Task: Select Convenience. Add to cart, from Roadrunner for 3390 Emily Renzelli Boulevard, San Francisco, California 94103, Cell Number 831-612-1938, following items : Kit Kat Big Kat King Size_x000D_
 - 2, Grandmas Peanut Butter Cookie_x000D_
 - 1
Action: Mouse moved to (239, 109)
Screenshot: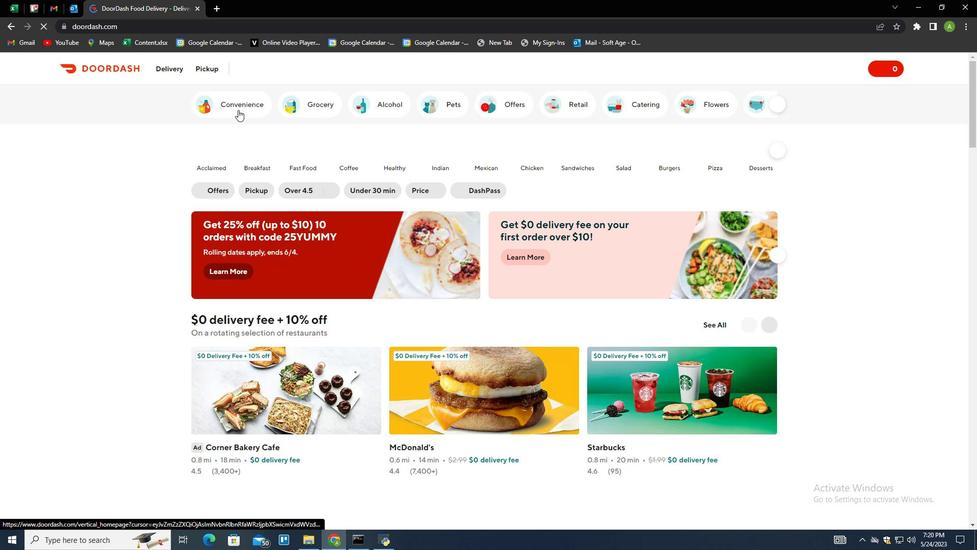 
Action: Mouse pressed left at (239, 109)
Screenshot: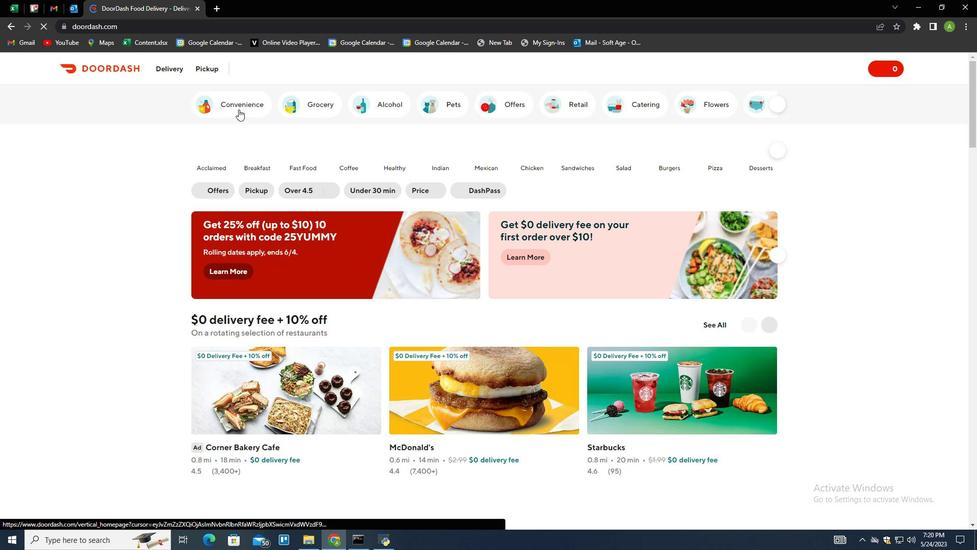 
Action: Mouse moved to (269, 495)
Screenshot: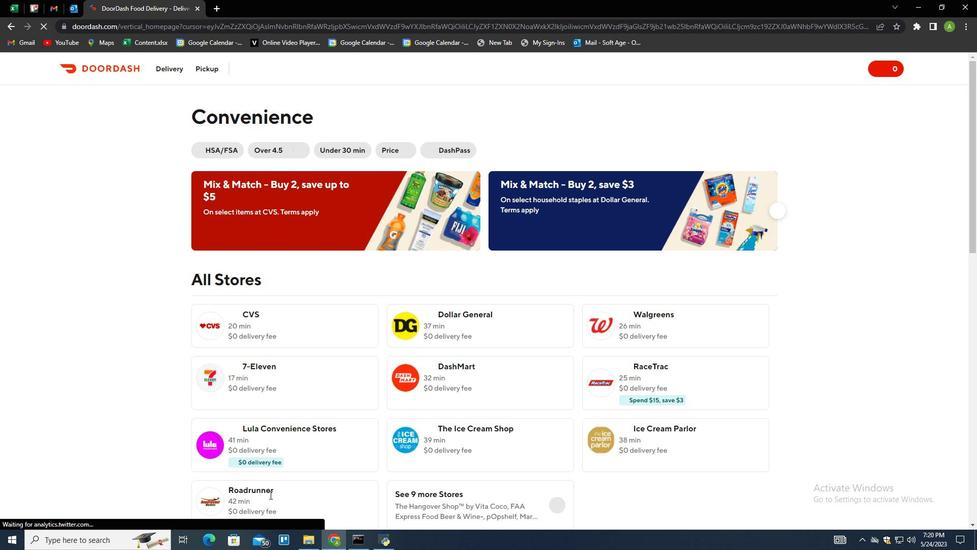 
Action: Mouse pressed left at (269, 495)
Screenshot: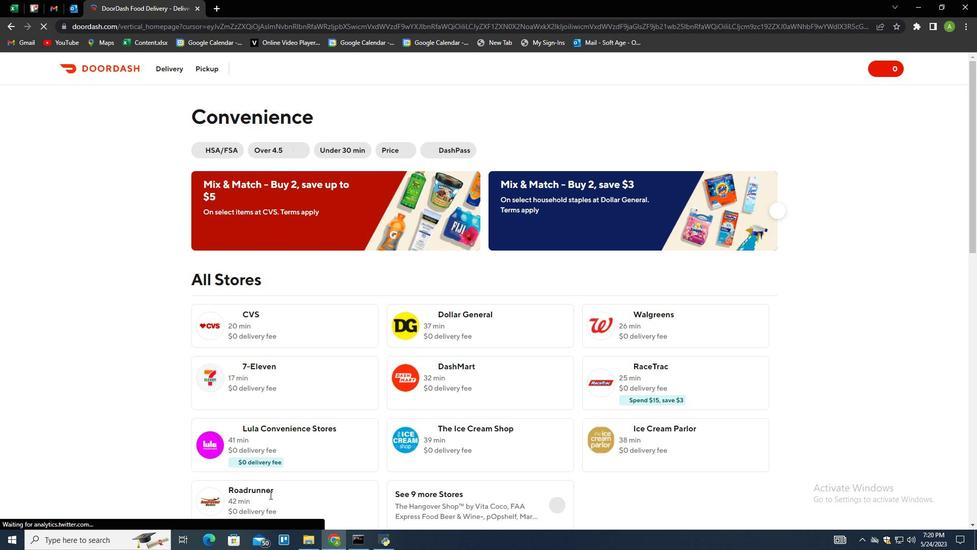 
Action: Mouse moved to (211, 68)
Screenshot: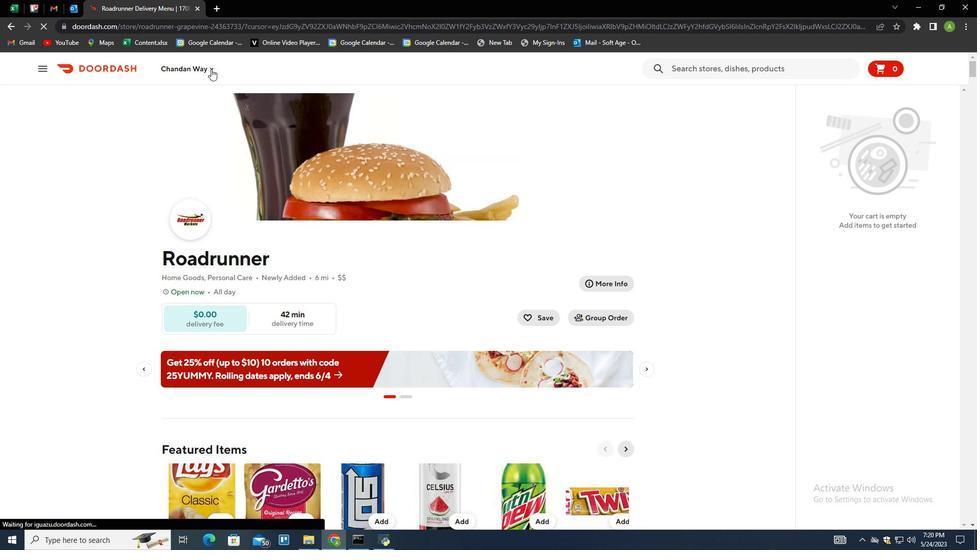 
Action: Mouse pressed left at (211, 68)
Screenshot: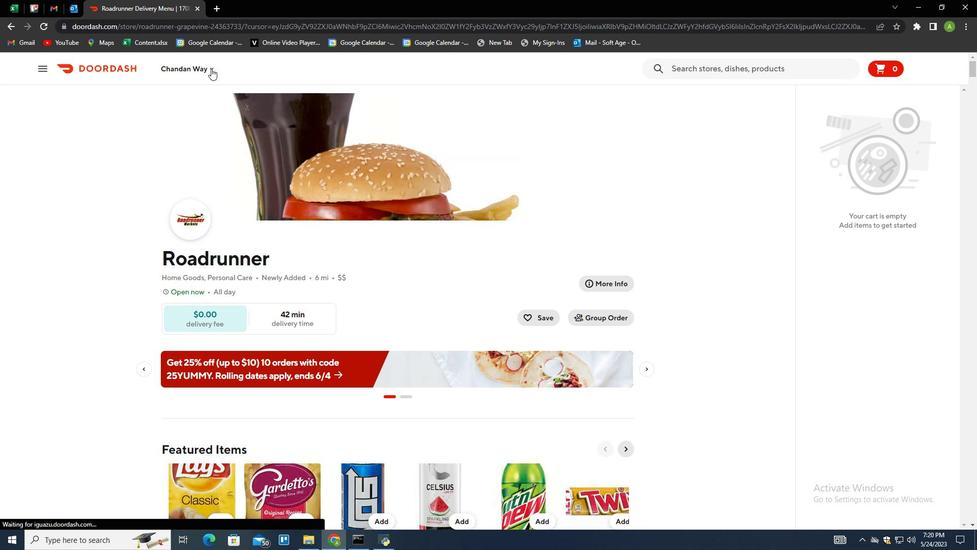
Action: Mouse moved to (224, 113)
Screenshot: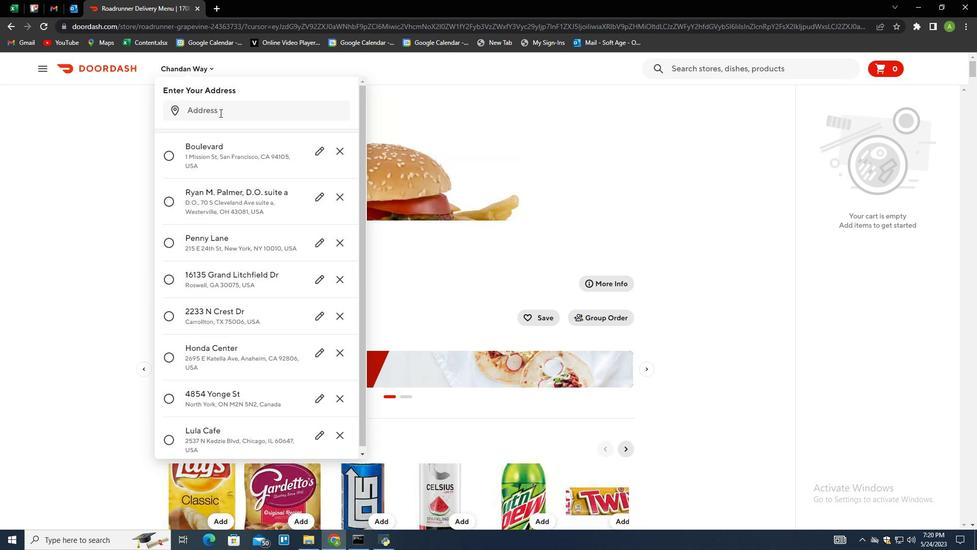 
Action: Mouse pressed left at (224, 113)
Screenshot: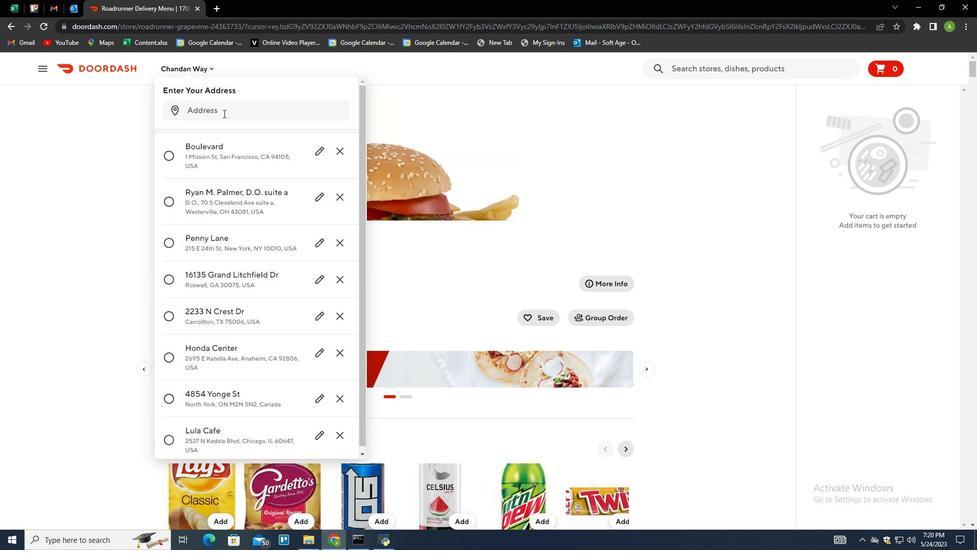 
Action: Mouse moved to (225, 108)
Screenshot: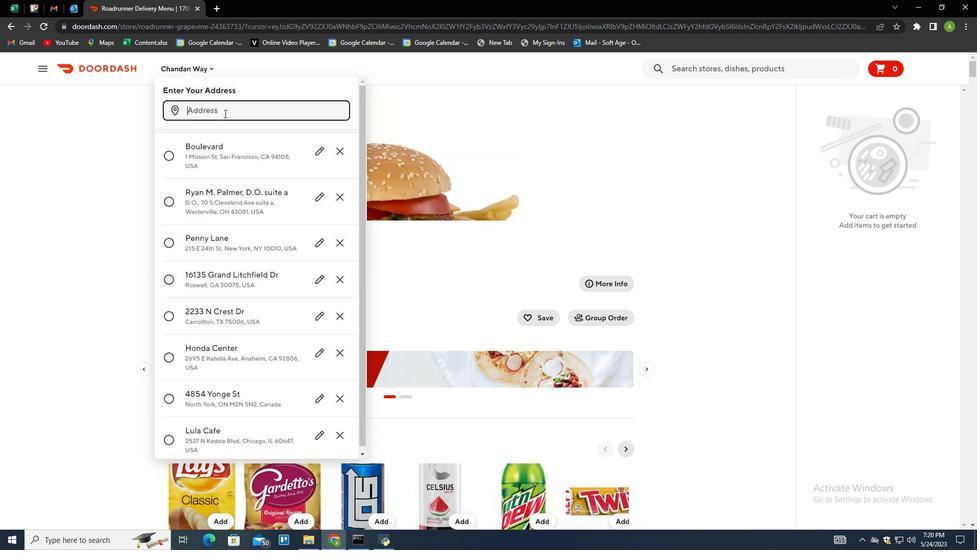 
Action: Key pressed 3390<Key.space>emily<Key.space><Key.backspace><Key.space>renzelli<Key.space>bou<Key.backspace>ulevard,san<Key.space>fracisco<Key.space>california<Key.space>94103<Key.enter>
Screenshot: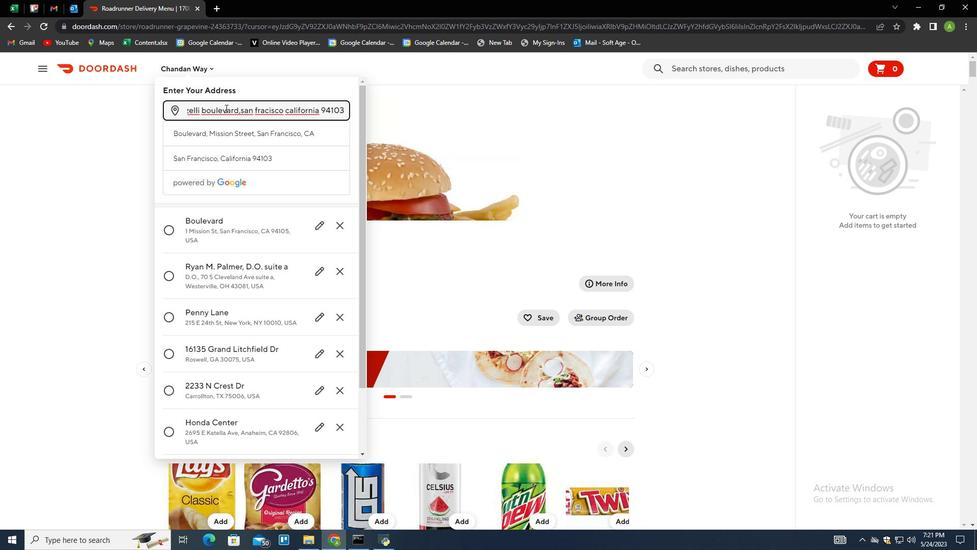 
Action: Mouse moved to (330, 421)
Screenshot: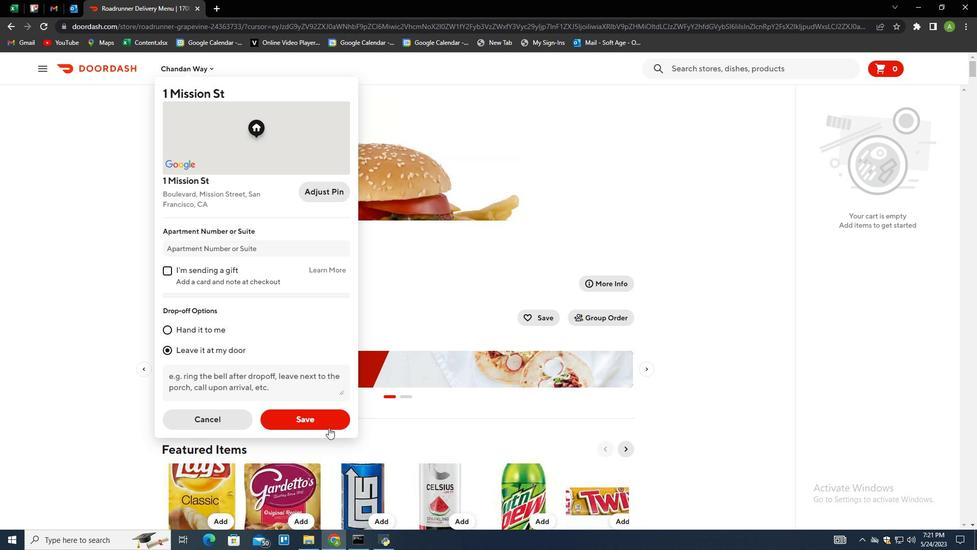 
Action: Mouse pressed left at (330, 421)
Screenshot: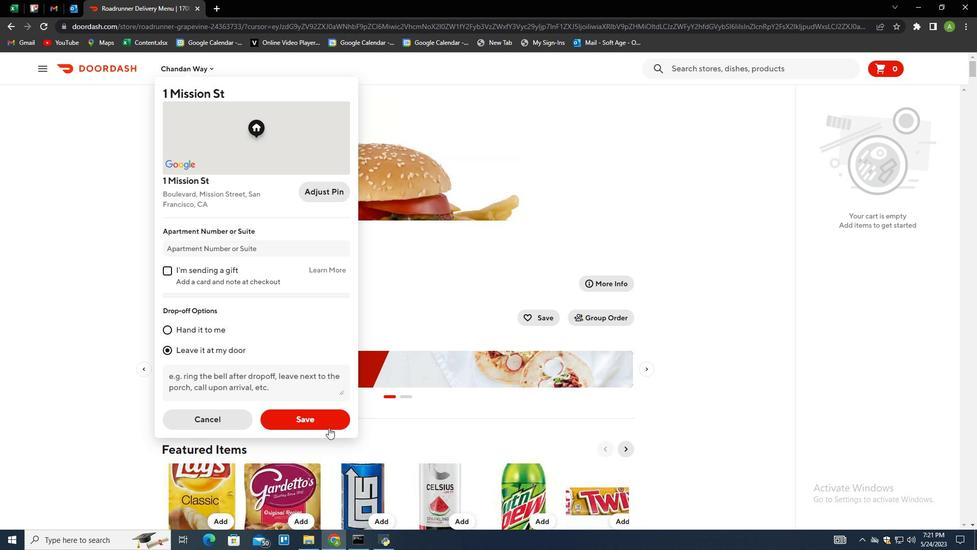 
Action: Mouse moved to (358, 207)
Screenshot: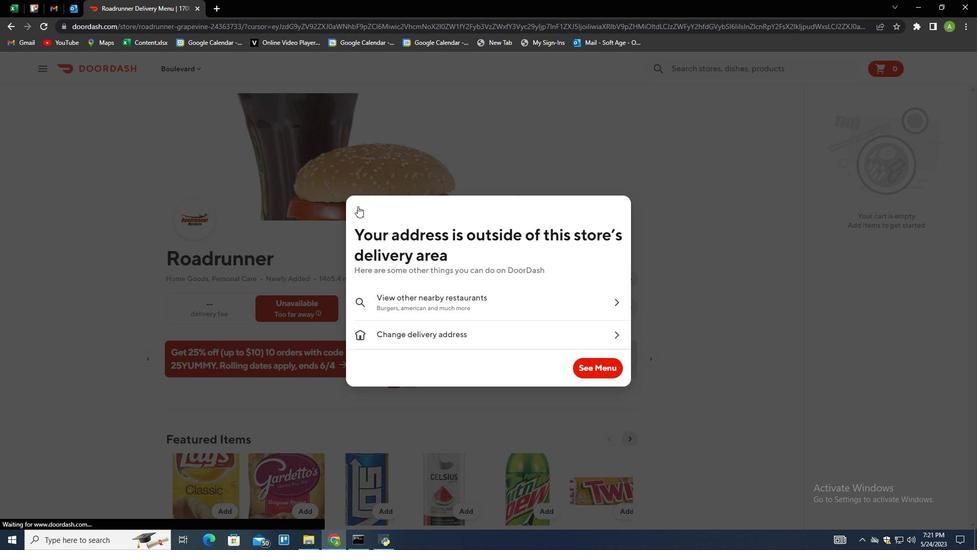 
Action: Mouse pressed left at (358, 207)
Screenshot: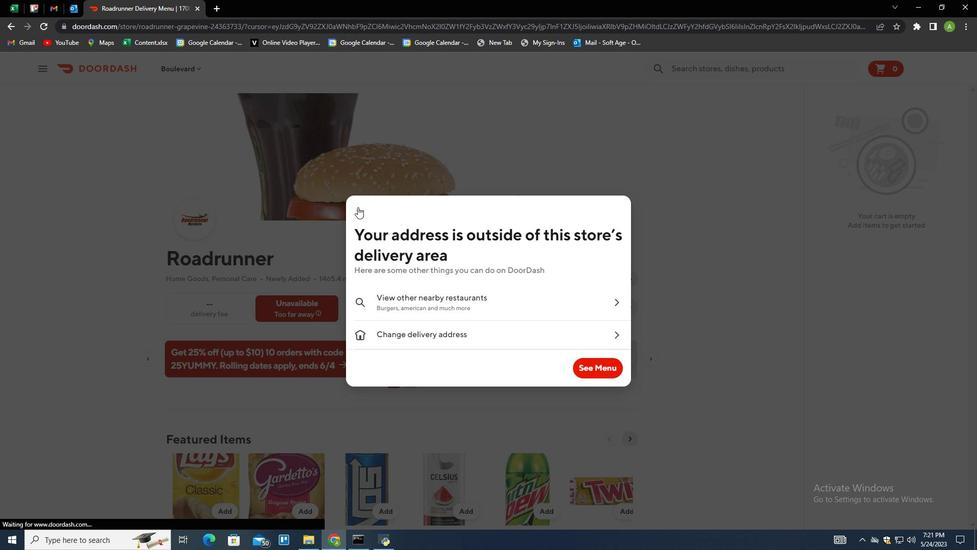 
Action: Mouse moved to (561, 306)
Screenshot: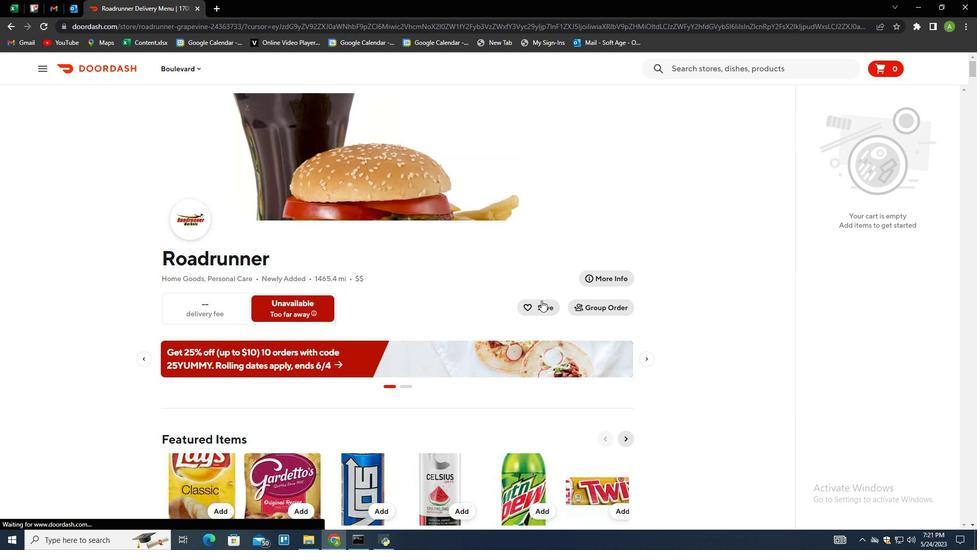 
Action: Mouse scrolled (561, 305) with delta (0, 0)
Screenshot: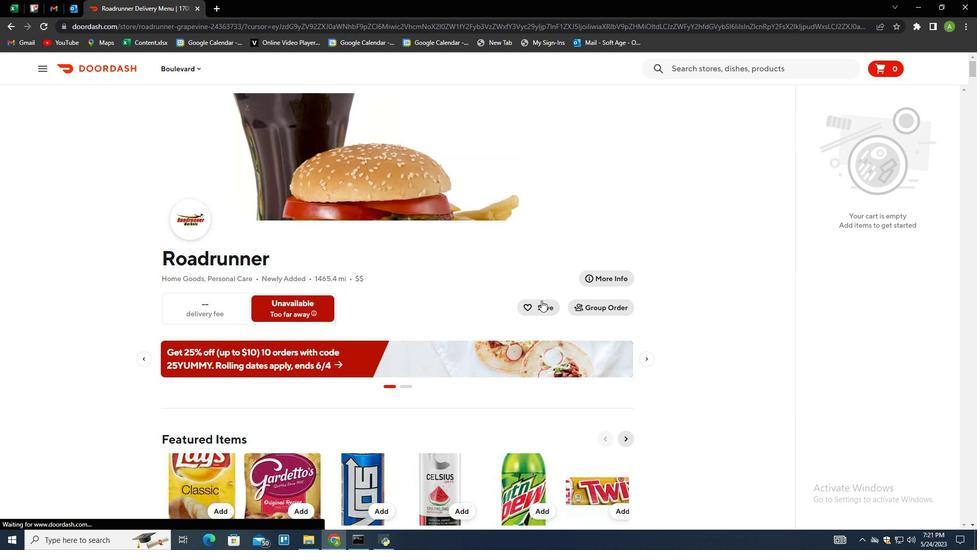 
Action: Mouse moved to (561, 313)
Screenshot: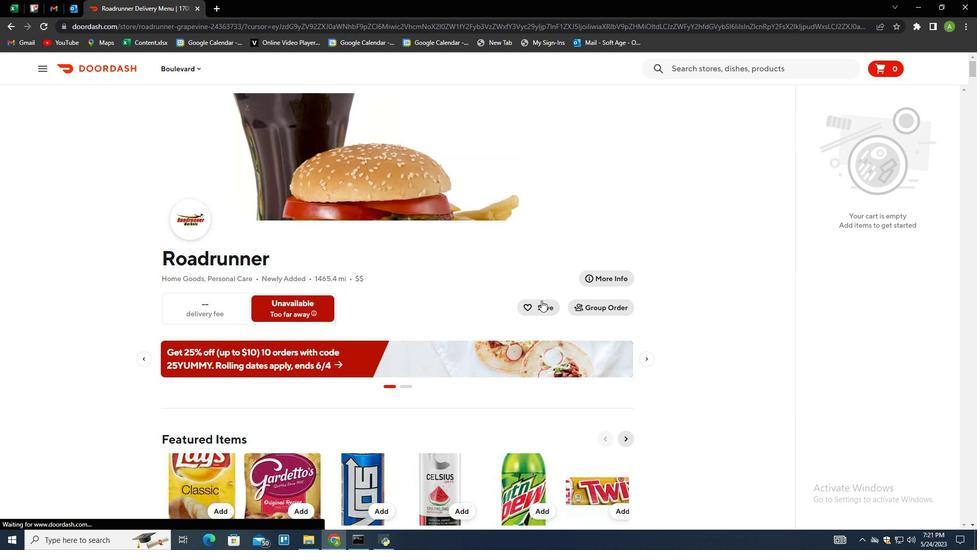 
Action: Mouse scrolled (561, 313) with delta (0, 0)
Screenshot: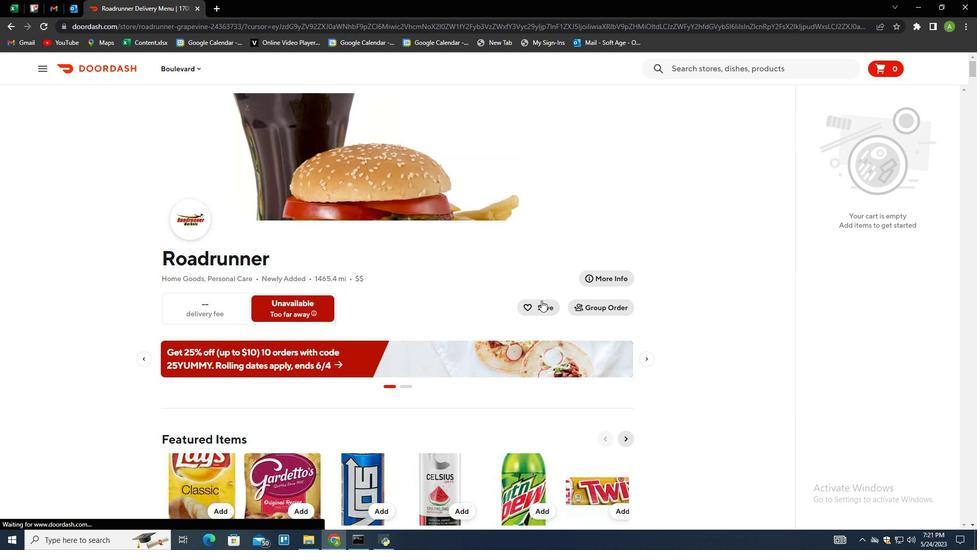 
Action: Mouse moved to (560, 318)
Screenshot: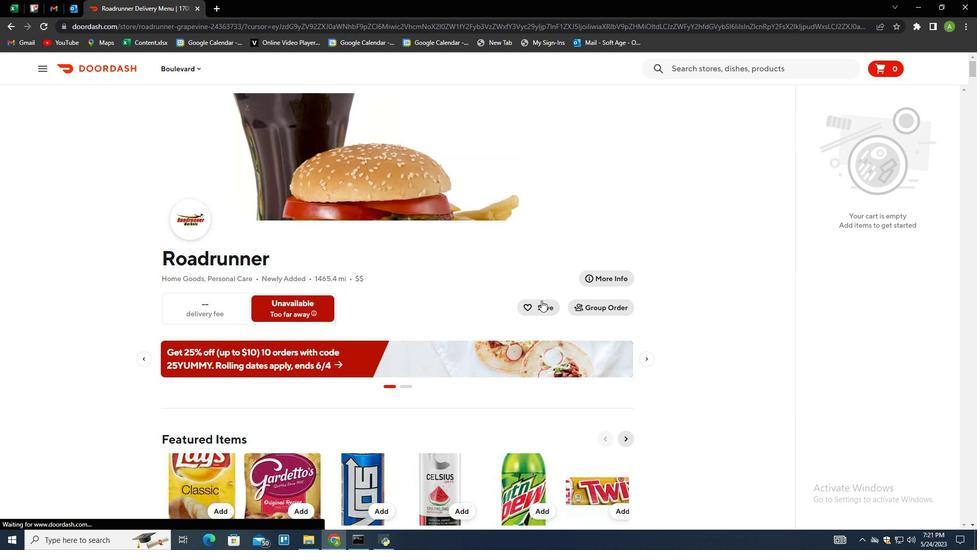 
Action: Mouse scrolled (560, 318) with delta (0, 0)
Screenshot: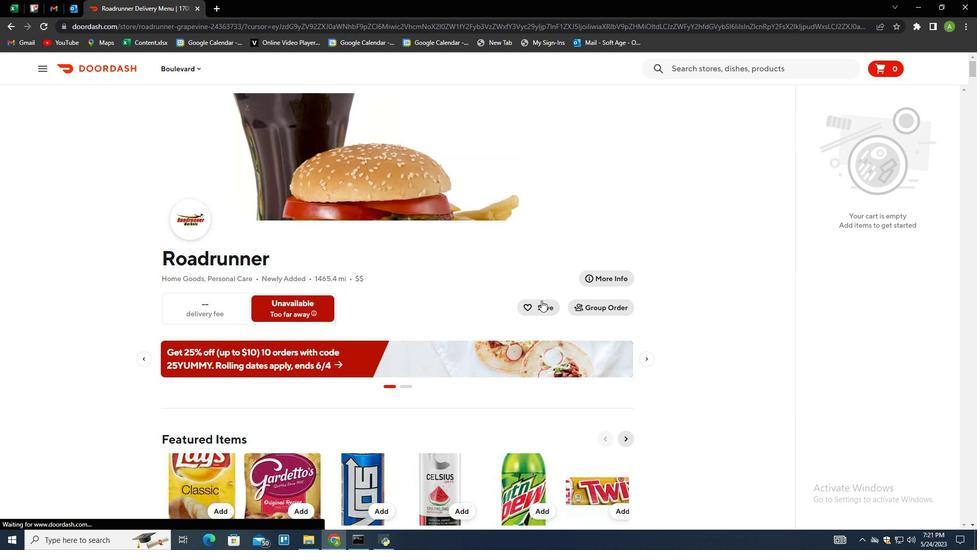 
Action: Mouse moved to (560, 318)
Screenshot: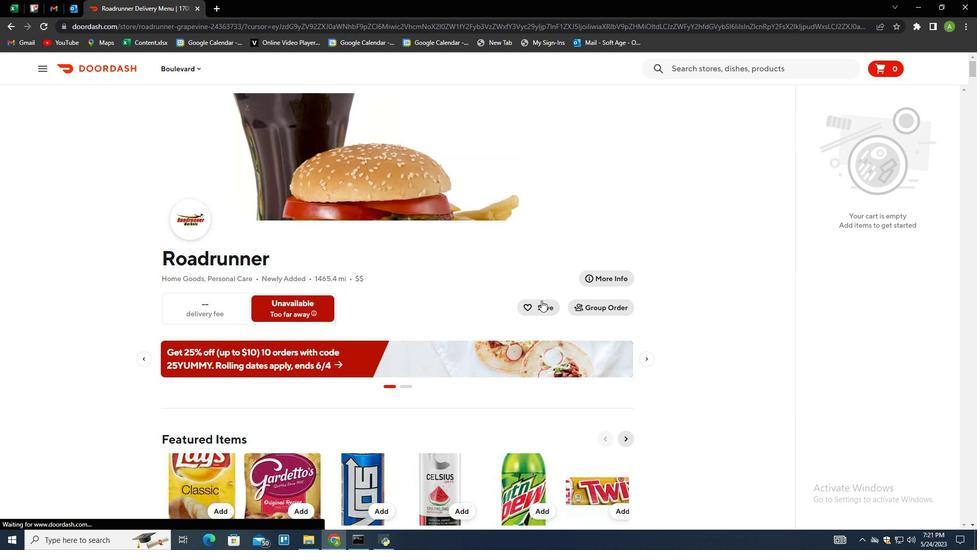 
Action: Mouse scrolled (560, 318) with delta (0, 0)
Screenshot: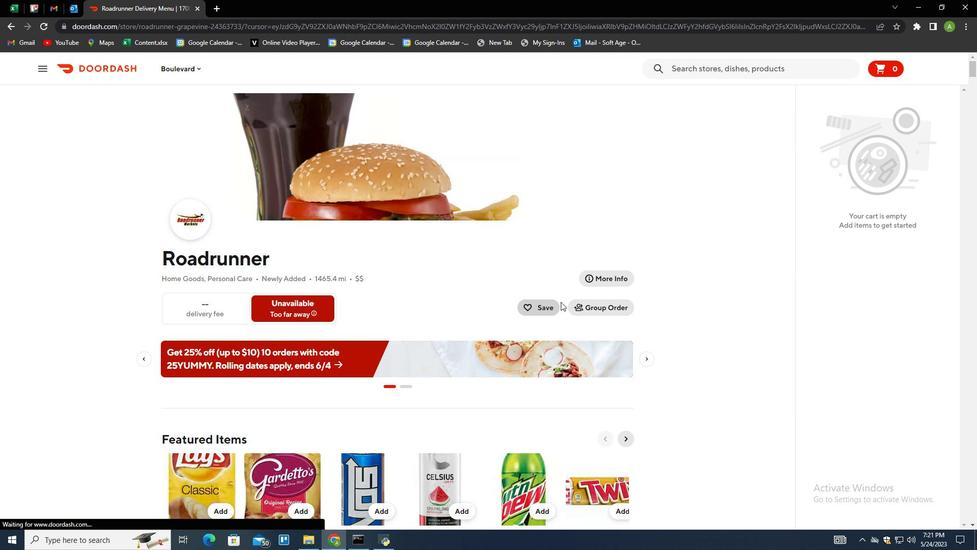 
Action: Mouse moved to (560, 319)
Screenshot: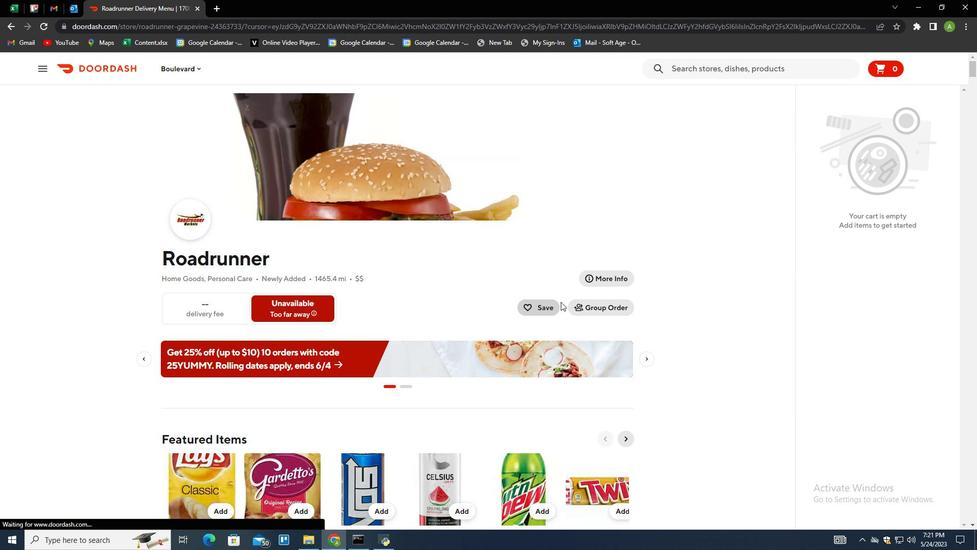 
Action: Mouse scrolled (560, 318) with delta (0, 0)
Screenshot: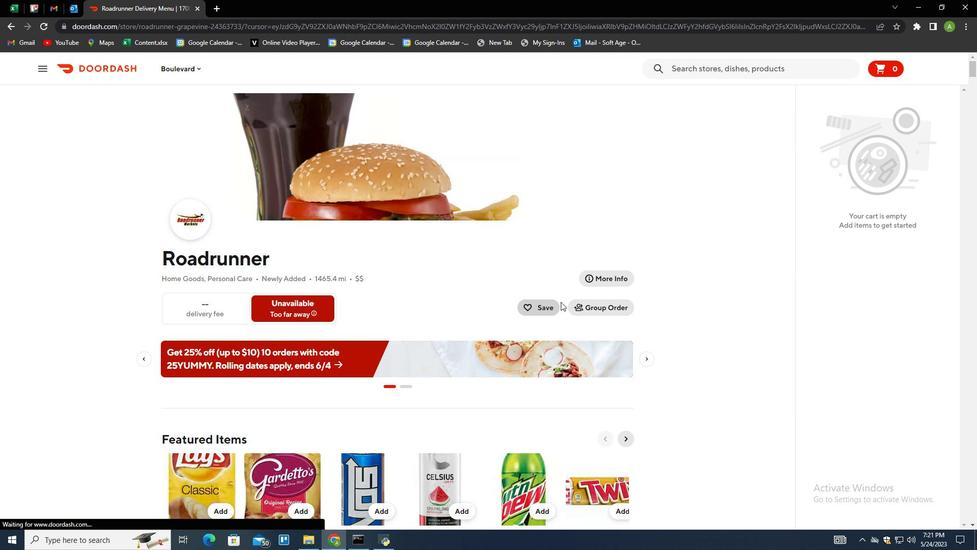 
Action: Mouse moved to (560, 320)
Screenshot: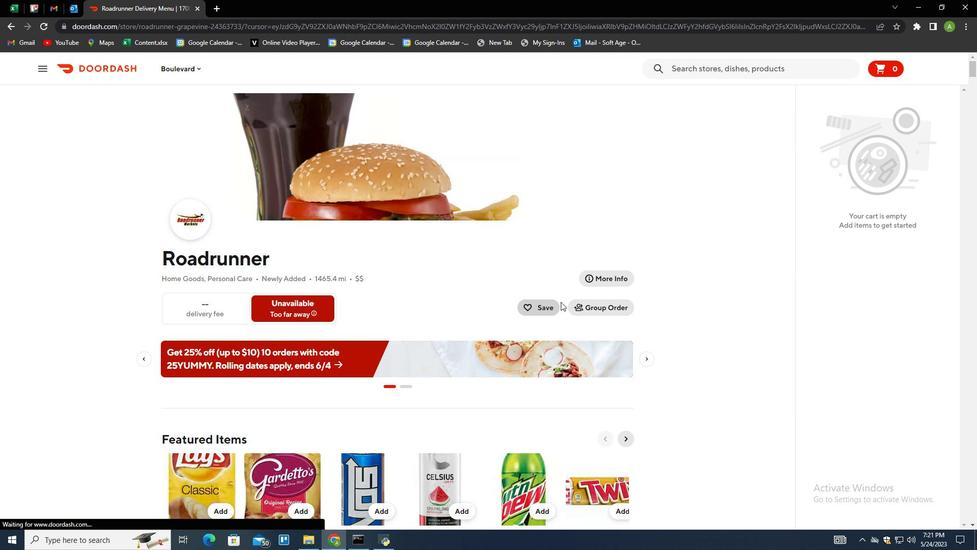 
Action: Mouse scrolled (560, 319) with delta (0, 0)
Screenshot: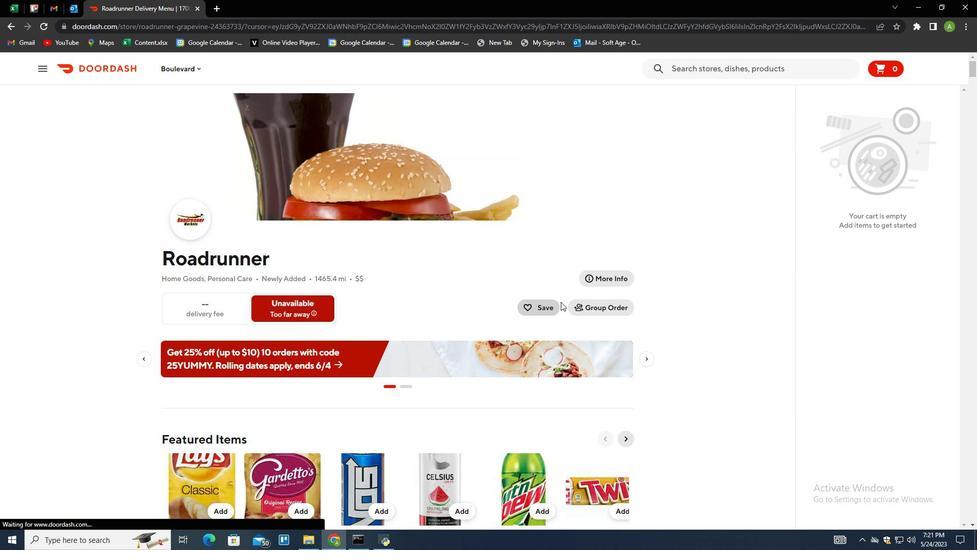 
Action: Mouse moved to (569, 359)
Screenshot: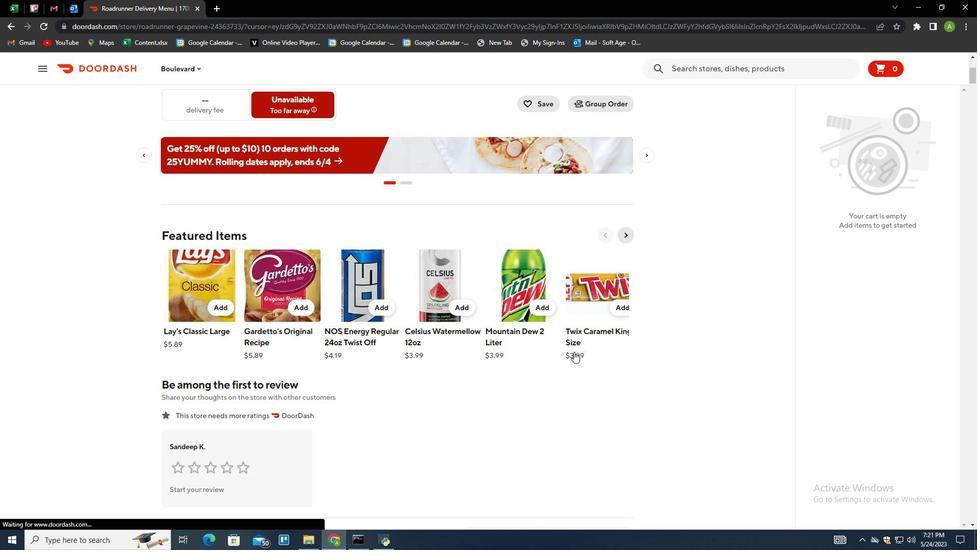 
Action: Mouse scrolled (569, 359) with delta (0, 0)
Screenshot: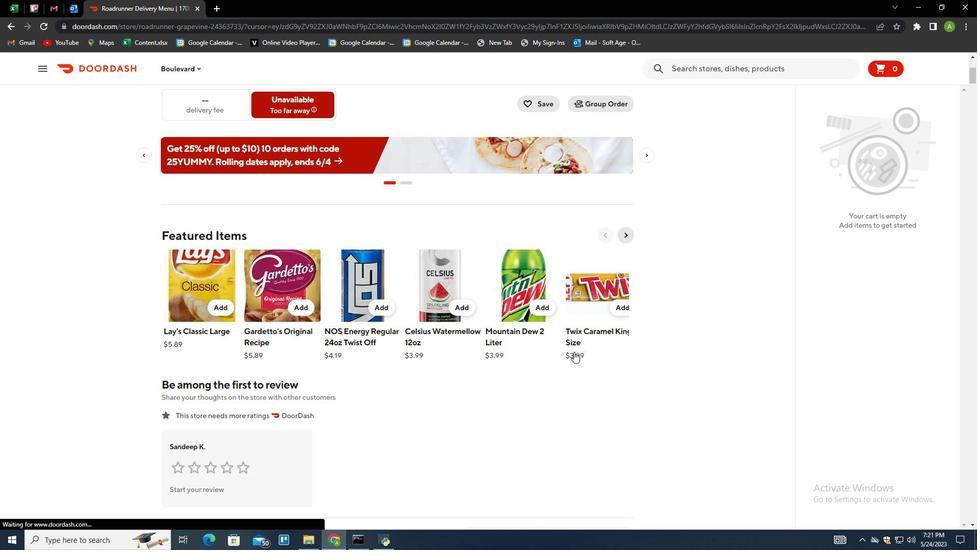 
Action: Mouse moved to (567, 361)
Screenshot: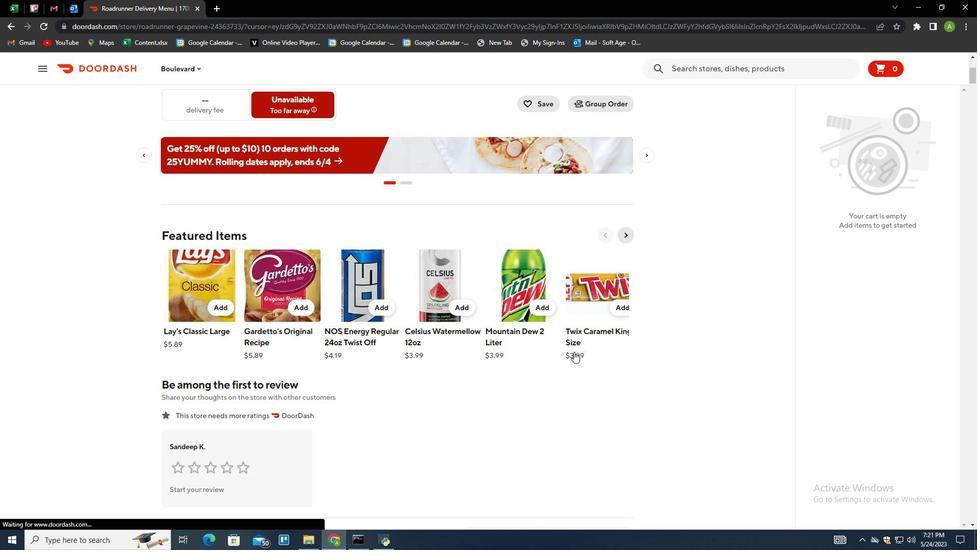 
Action: Mouse scrolled (567, 361) with delta (0, 0)
Screenshot: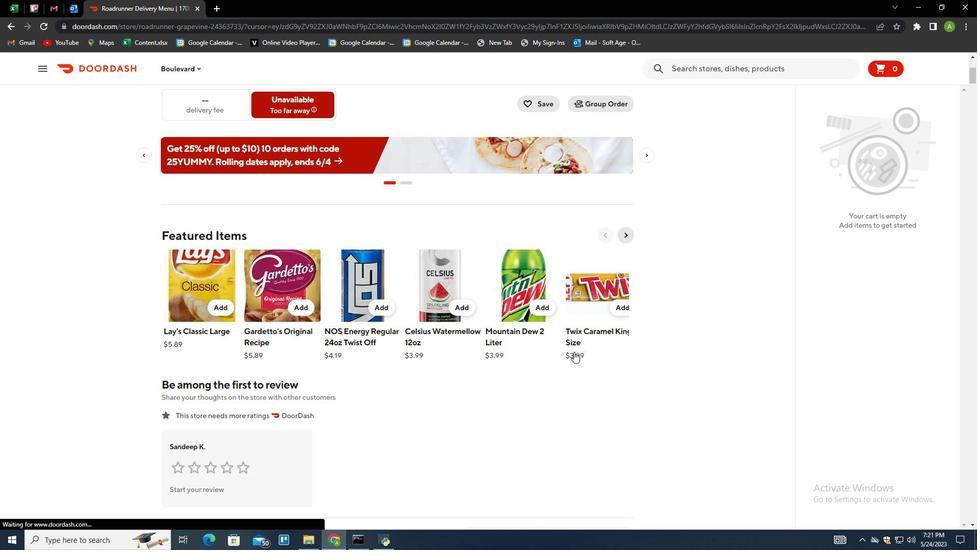 
Action: Mouse moved to (567, 362)
Screenshot: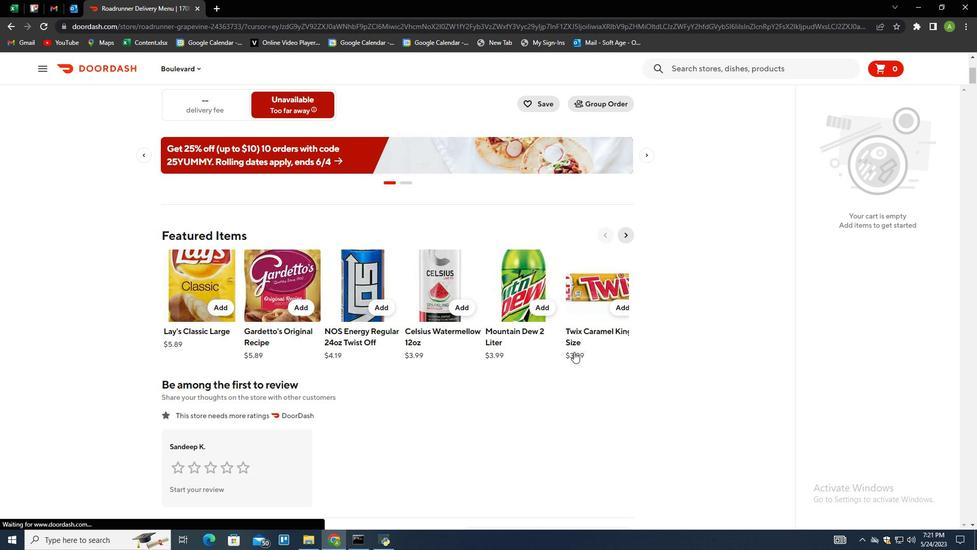 
Action: Mouse scrolled (567, 361) with delta (0, 0)
Screenshot: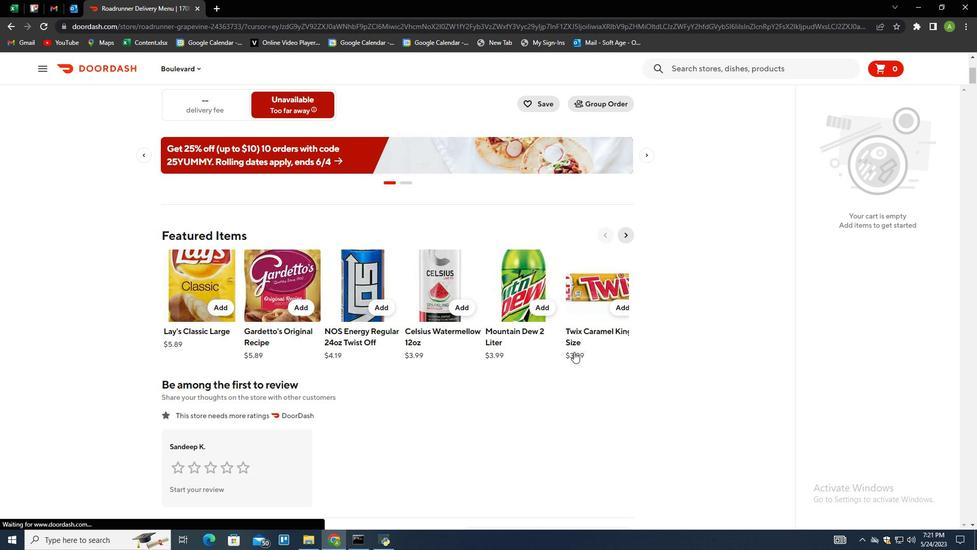 
Action: Mouse moved to (567, 362)
Screenshot: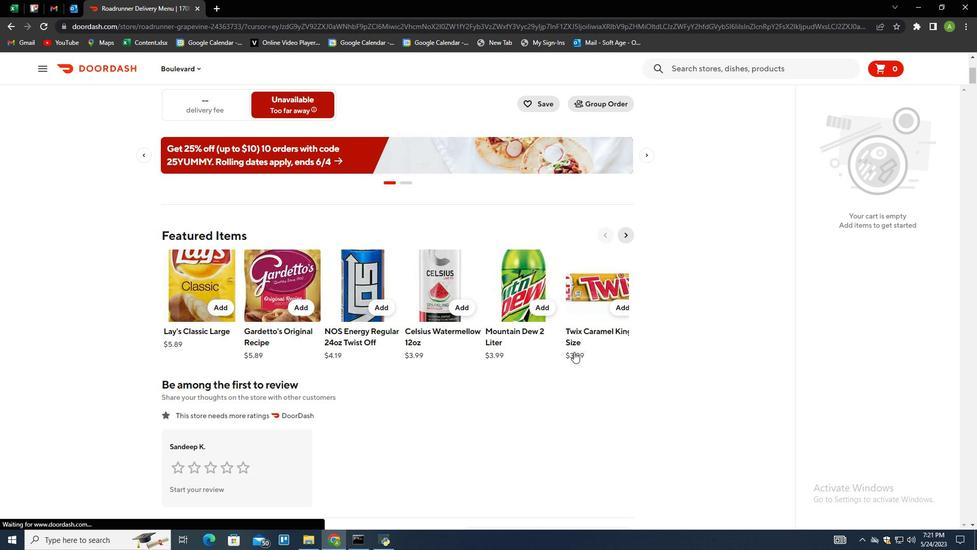 
Action: Mouse scrolled (567, 361) with delta (0, 0)
Screenshot: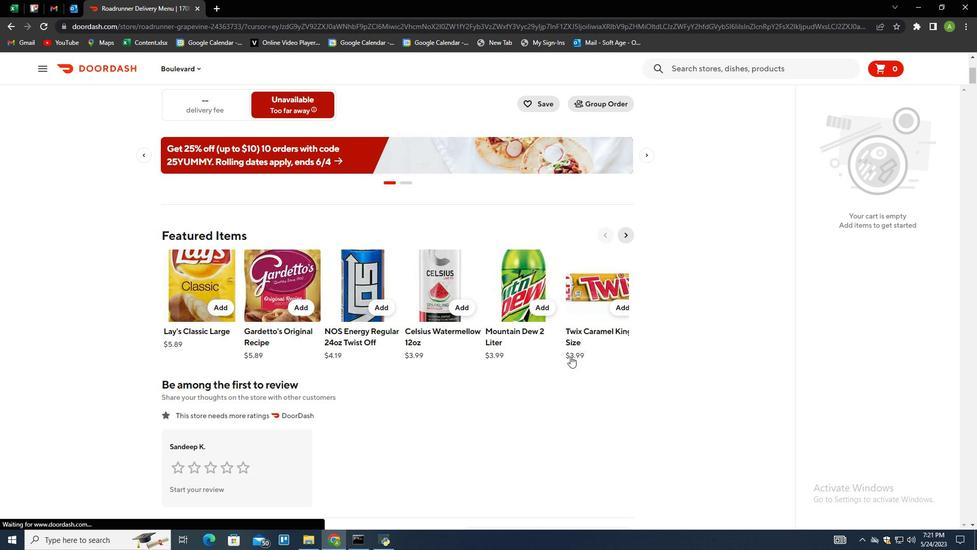 
Action: Mouse moved to (539, 324)
Screenshot: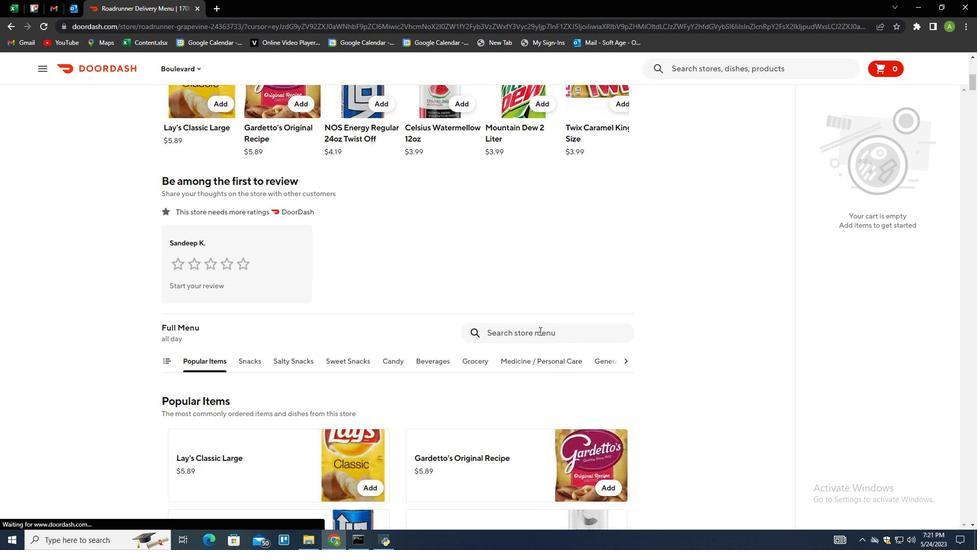 
Action: Mouse pressed left at (539, 324)
Screenshot: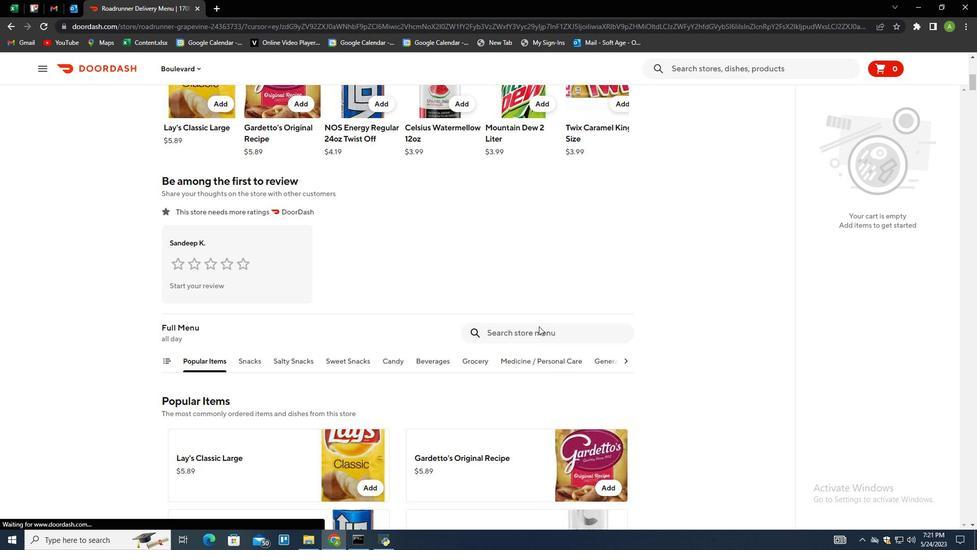 
Action: Mouse moved to (476, 335)
Screenshot: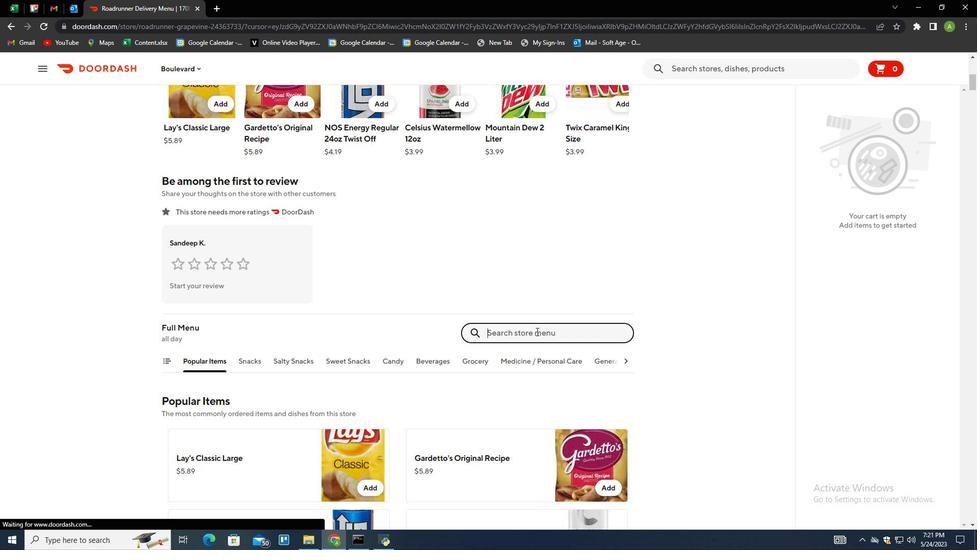 
Action: Key pressed kit<Key.space>ka
Screenshot: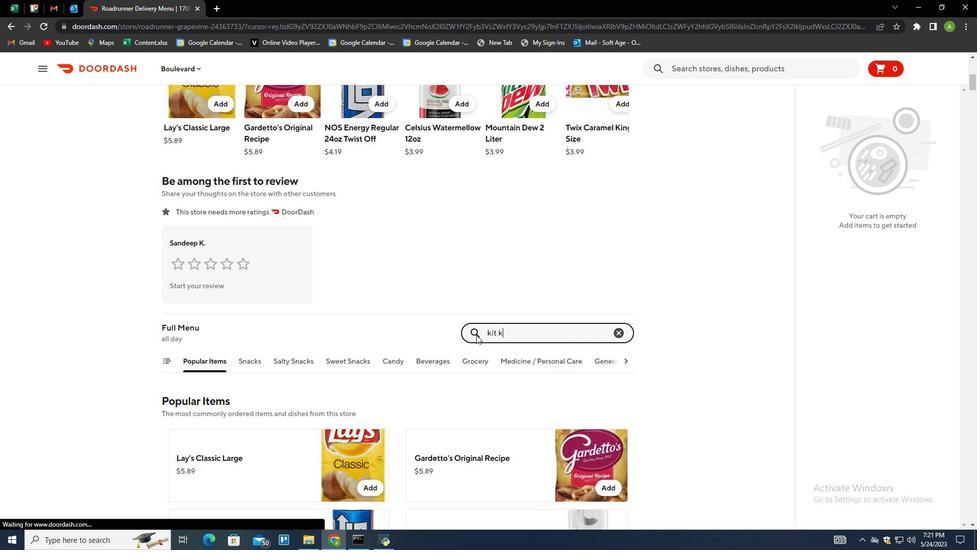 
Action: Mouse moved to (476, 334)
Screenshot: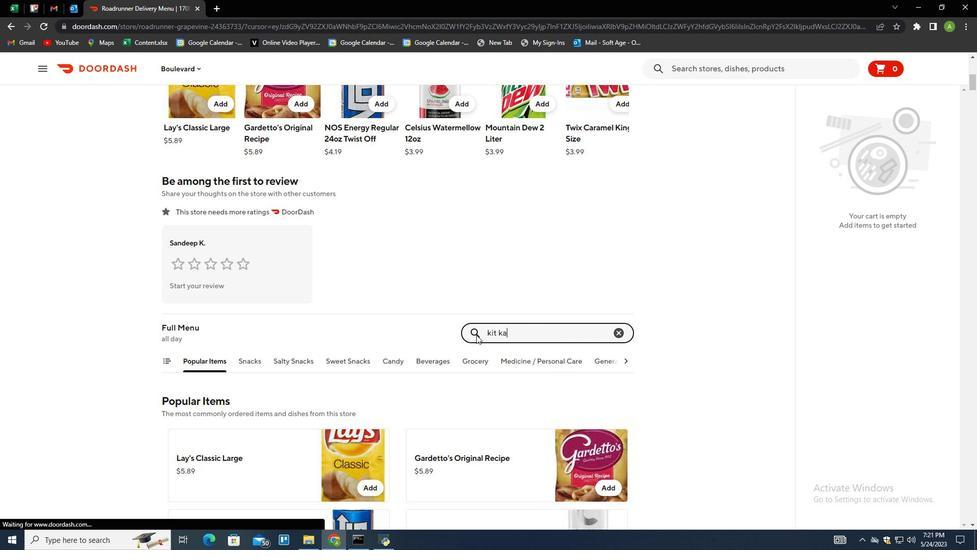 
Action: Key pressed t<Key.space>big<Key.space>kat<Key.space>king<Key.space>size<Key.enter>
Screenshot: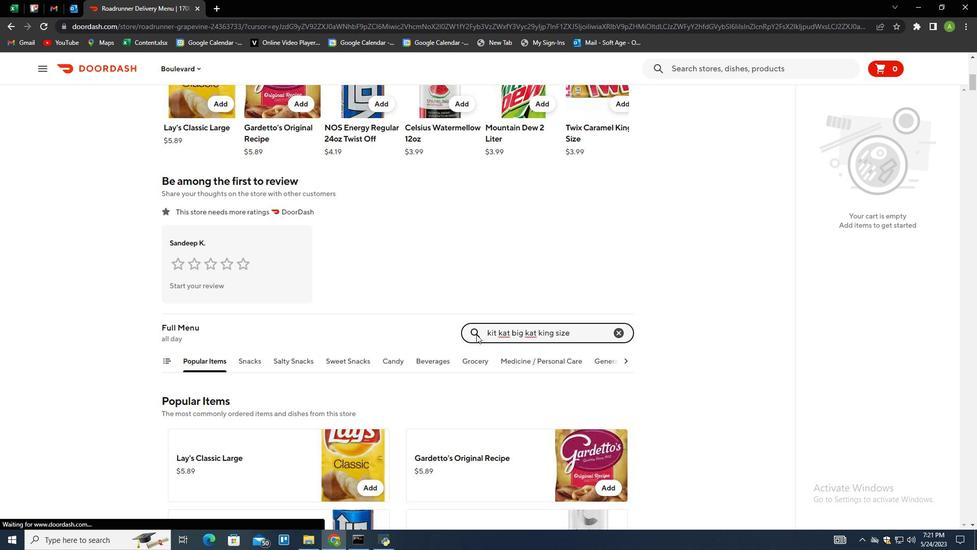 
Action: Mouse moved to (369, 277)
Screenshot: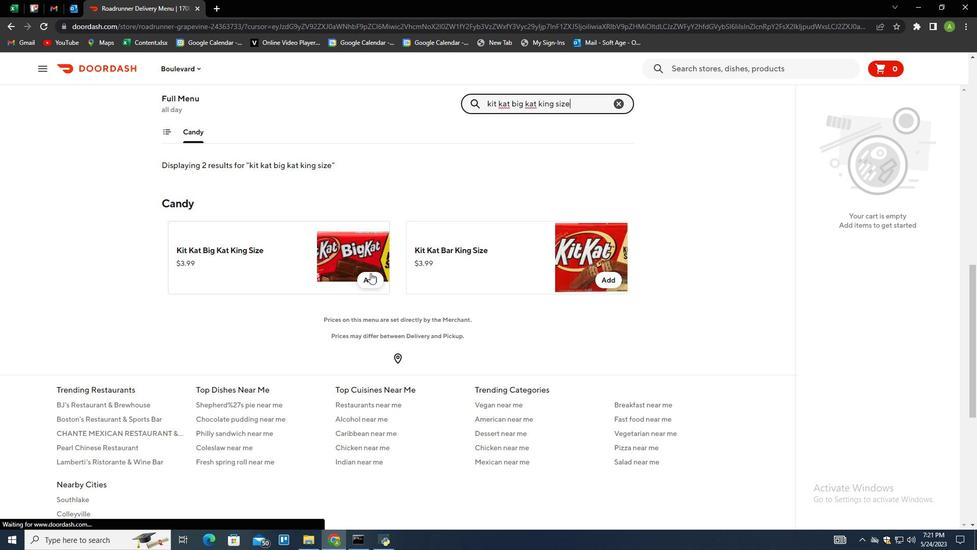 
Action: Mouse pressed left at (369, 277)
Screenshot: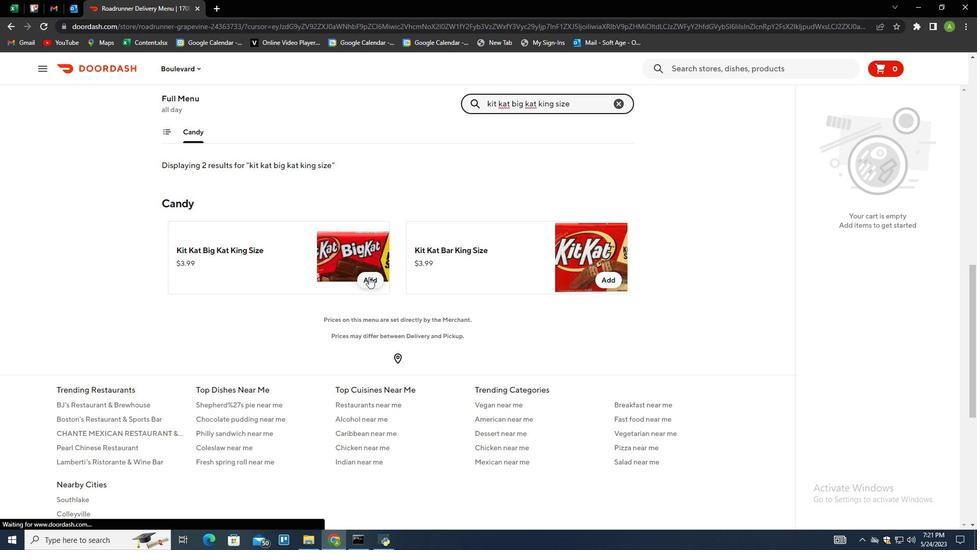 
Action: Mouse moved to (944, 175)
Screenshot: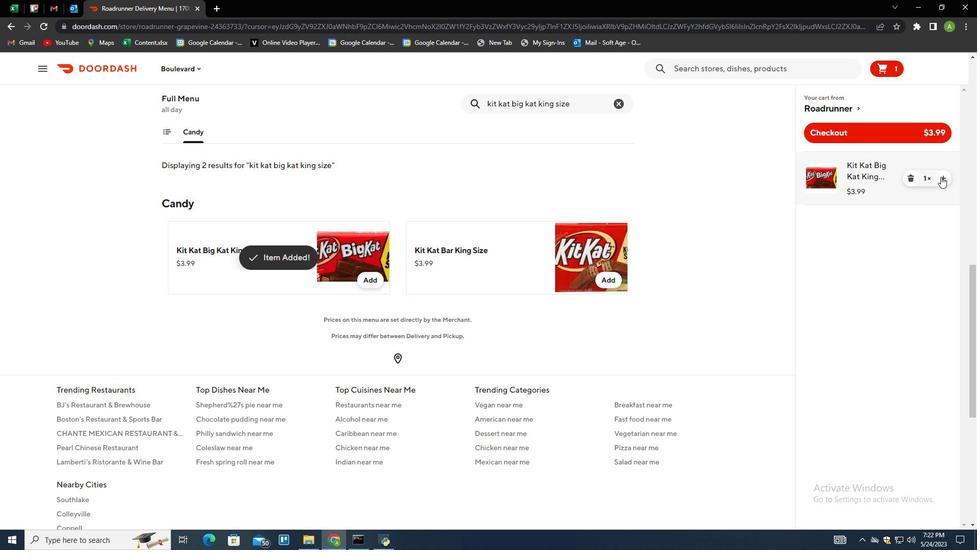 
Action: Mouse pressed left at (944, 175)
Screenshot: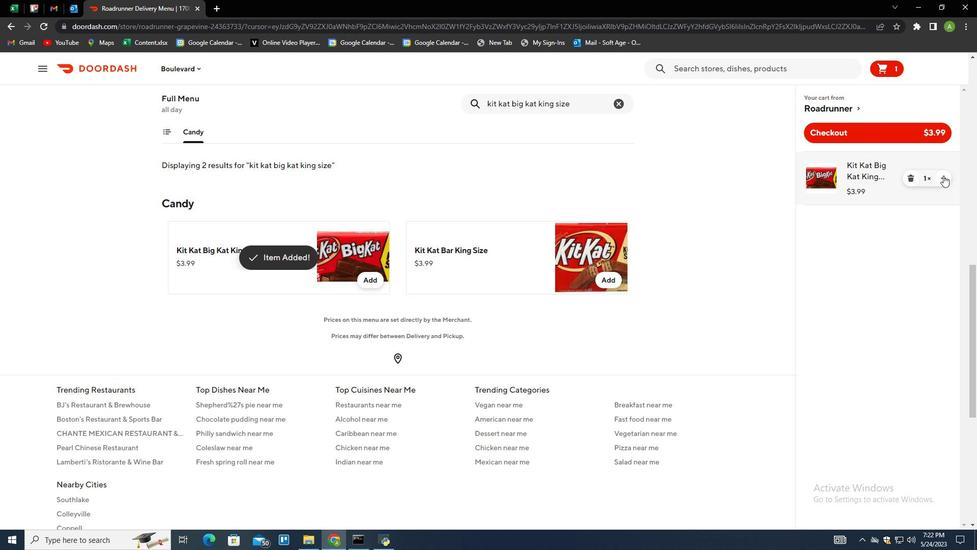 
Action: Mouse moved to (619, 103)
Screenshot: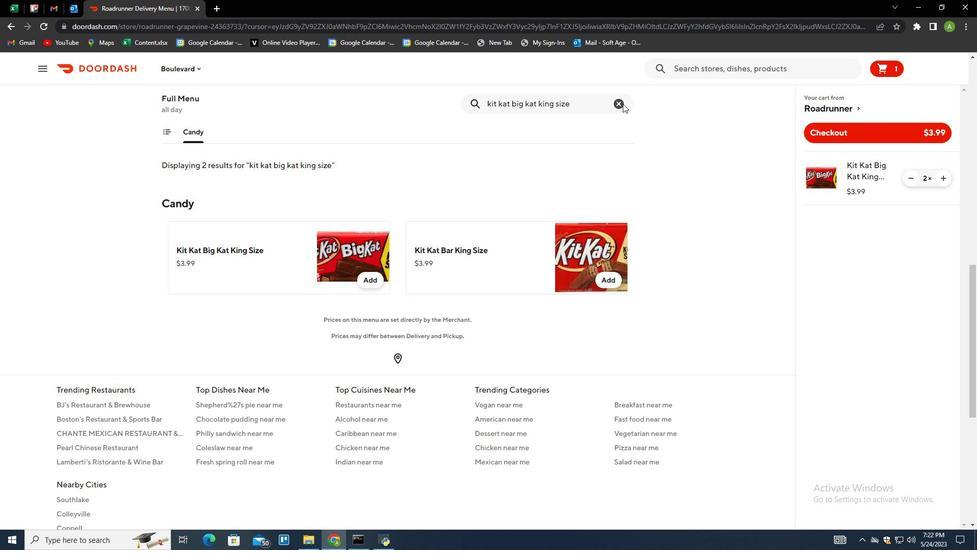 
Action: Mouse pressed left at (619, 103)
Screenshot: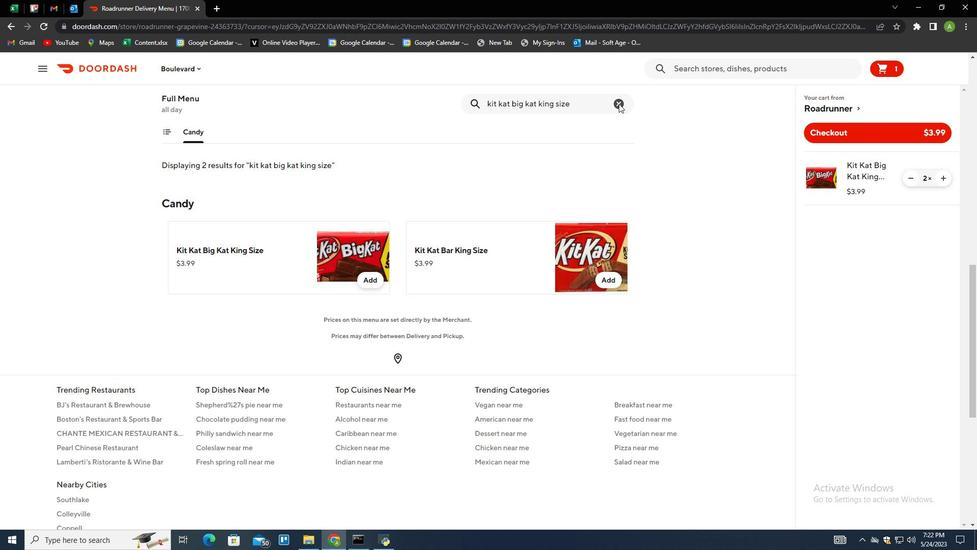 
Action: Mouse moved to (611, 110)
Screenshot: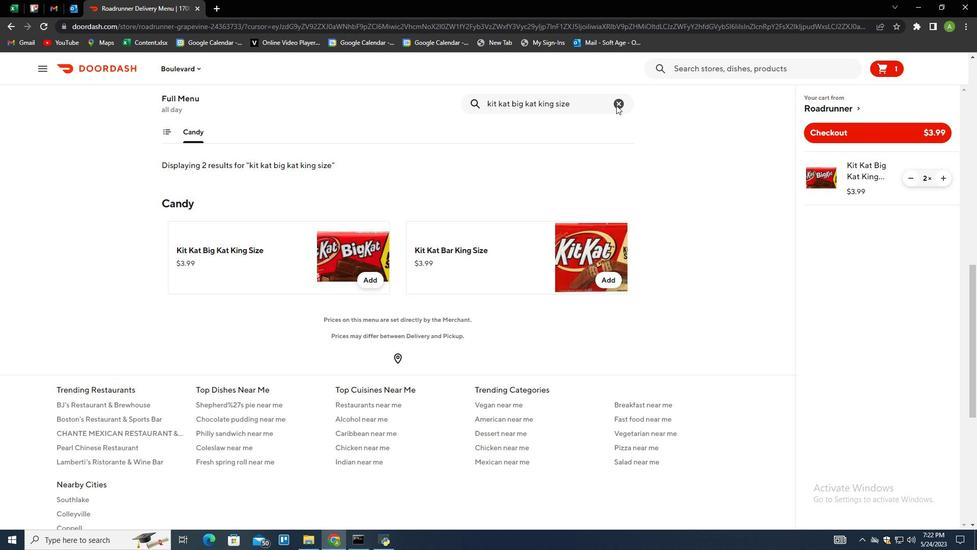 
Action: Key pressed grandmas<Key.space>peanut<Key.space>butter<Key.space>cookie<Key.enter>
Screenshot: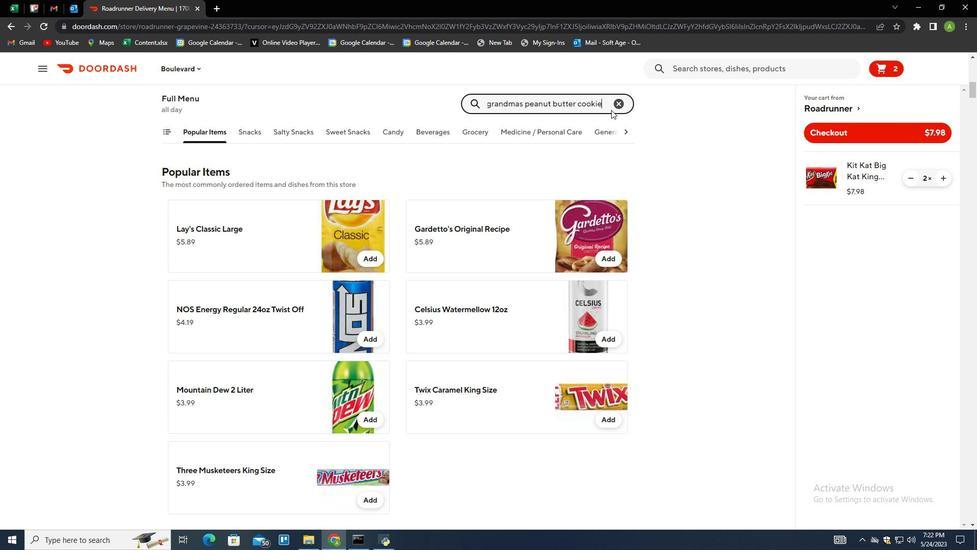 
Action: Mouse moved to (368, 280)
Screenshot: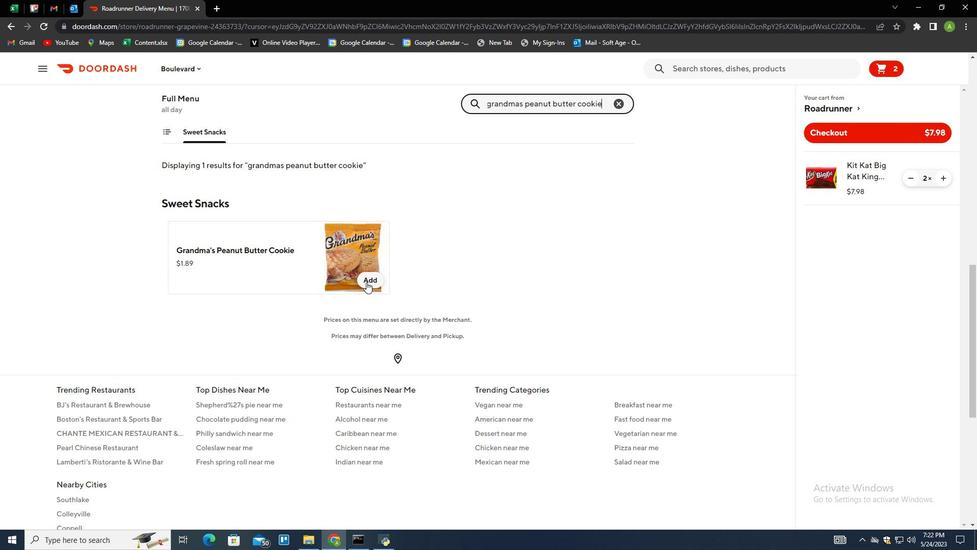 
Action: Mouse pressed left at (368, 280)
Screenshot: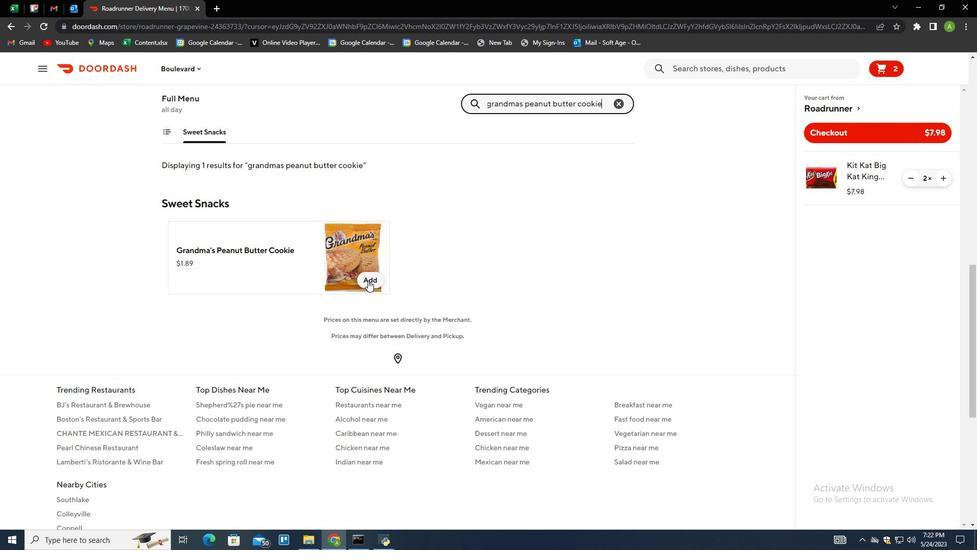 
Action: Mouse moved to (825, 136)
Screenshot: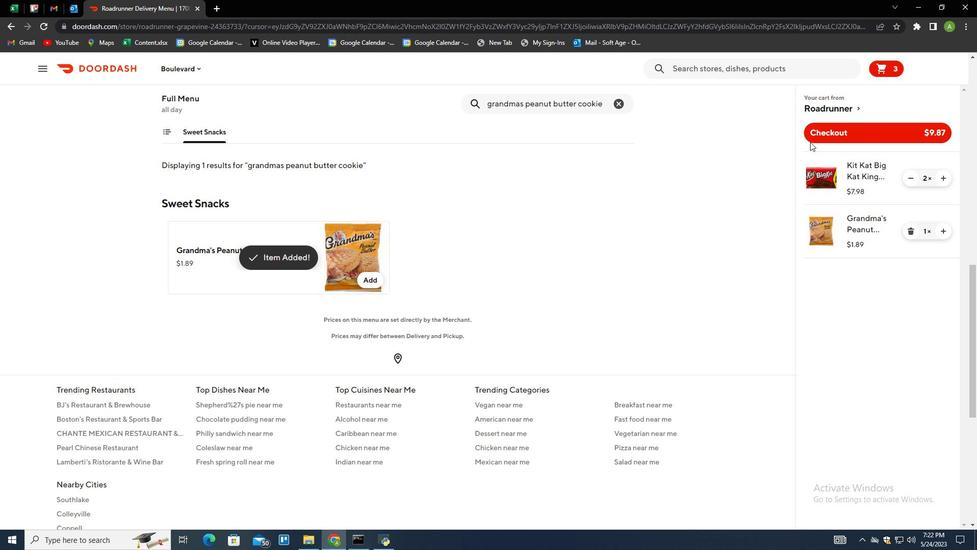 
Action: Mouse pressed left at (825, 136)
Screenshot: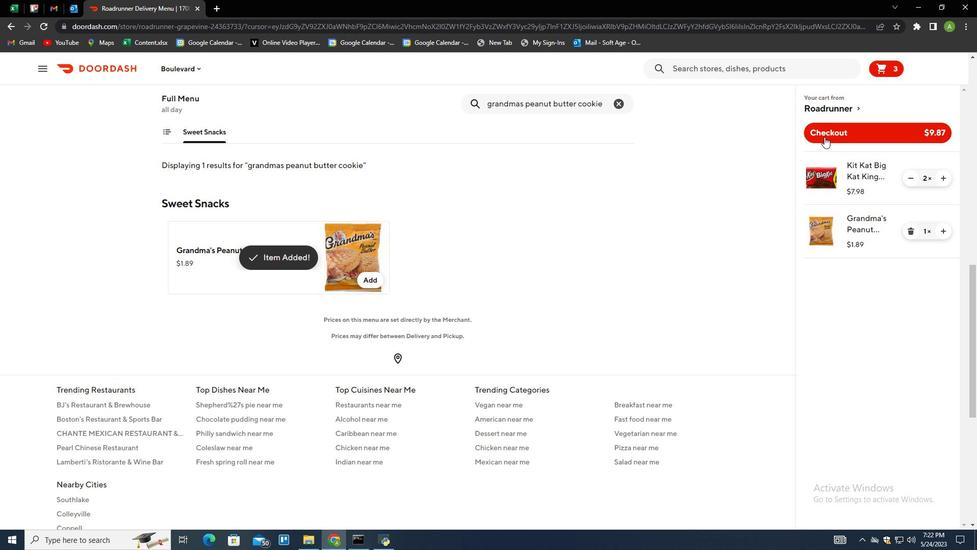 
